 Task: Check the average views per listing of balcony in the last 1 year.
Action: Mouse moved to (883, 202)
Screenshot: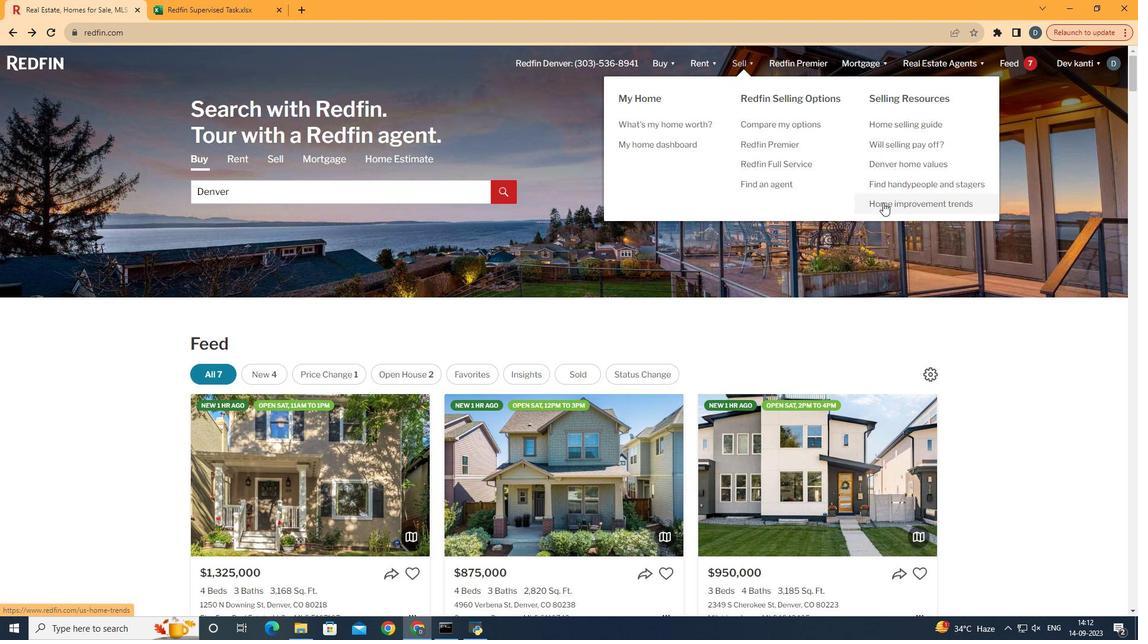
Action: Mouse pressed left at (883, 202)
Screenshot: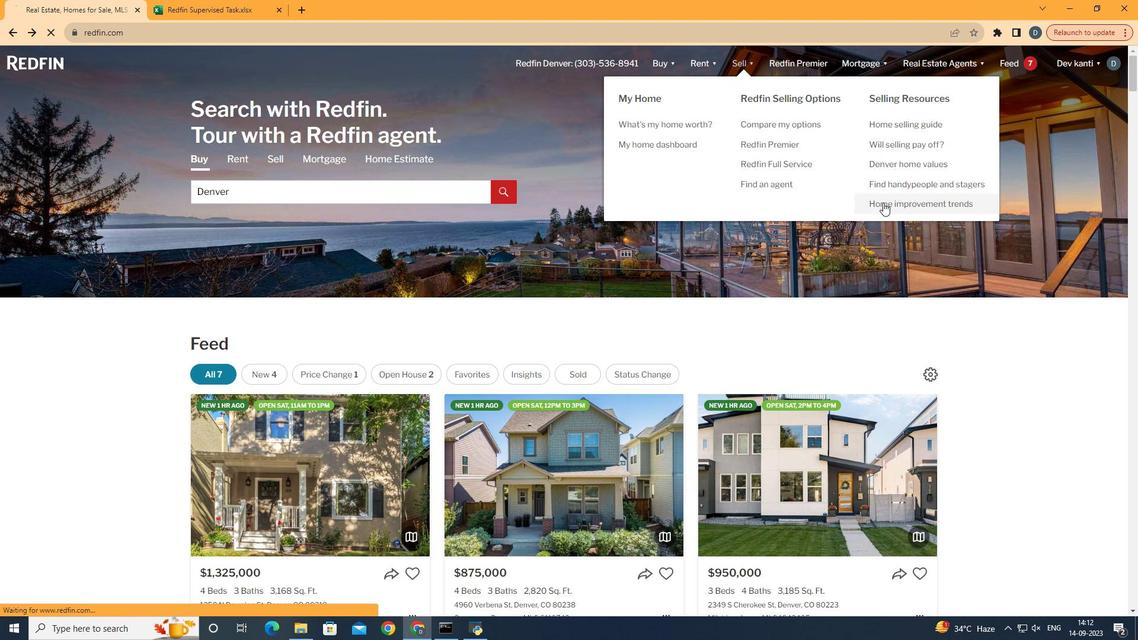 
Action: Mouse moved to (301, 224)
Screenshot: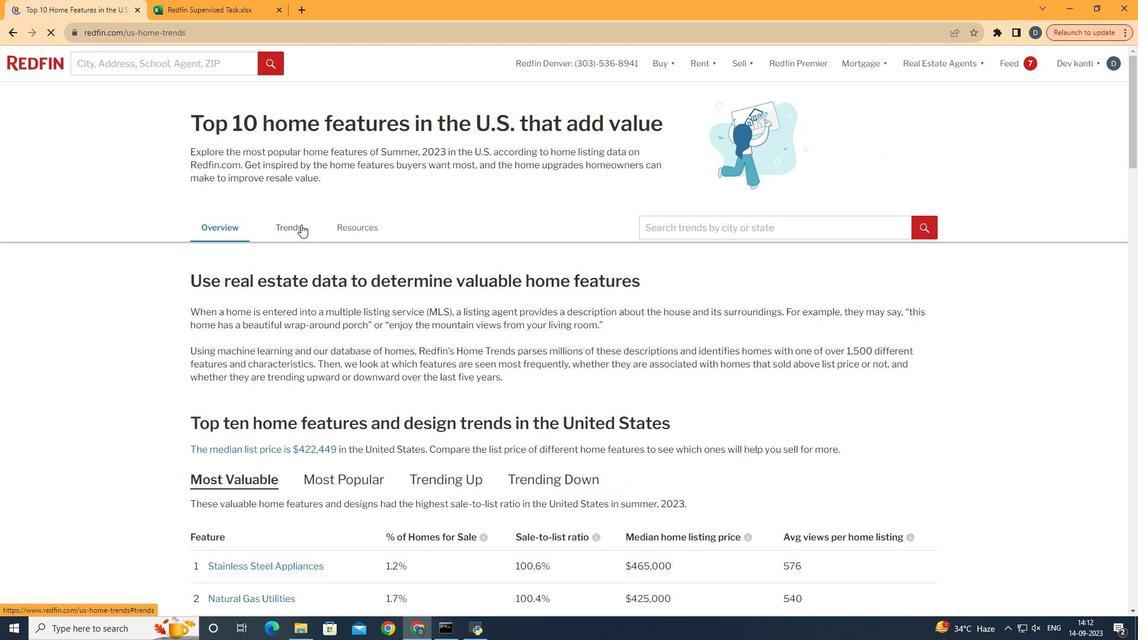 
Action: Mouse pressed left at (301, 224)
Screenshot: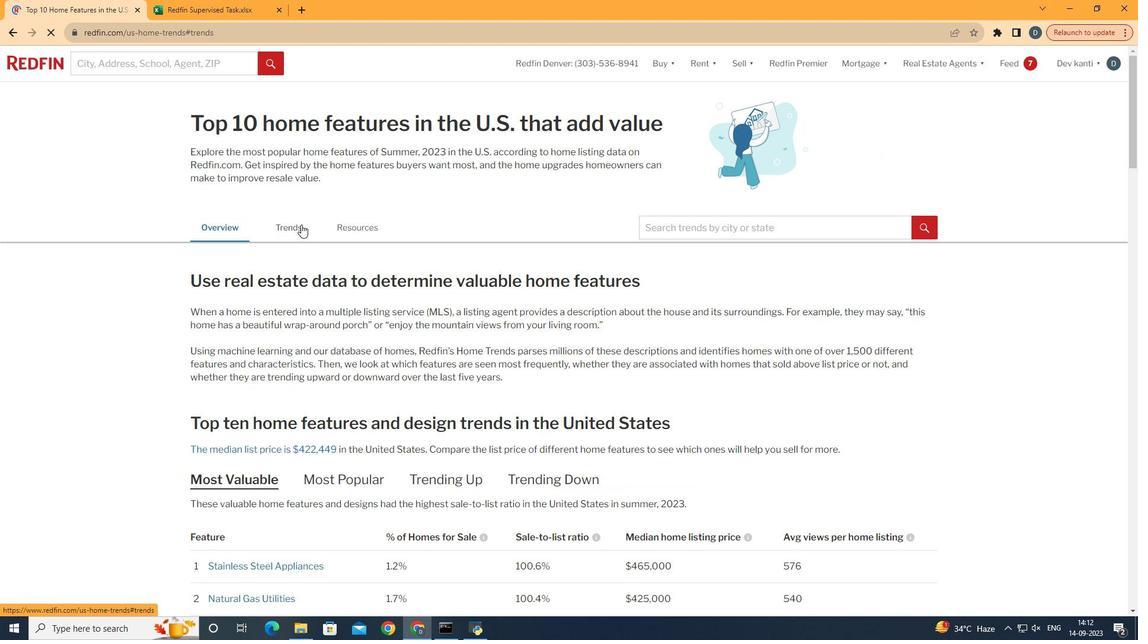 
Action: Mouse moved to (399, 403)
Screenshot: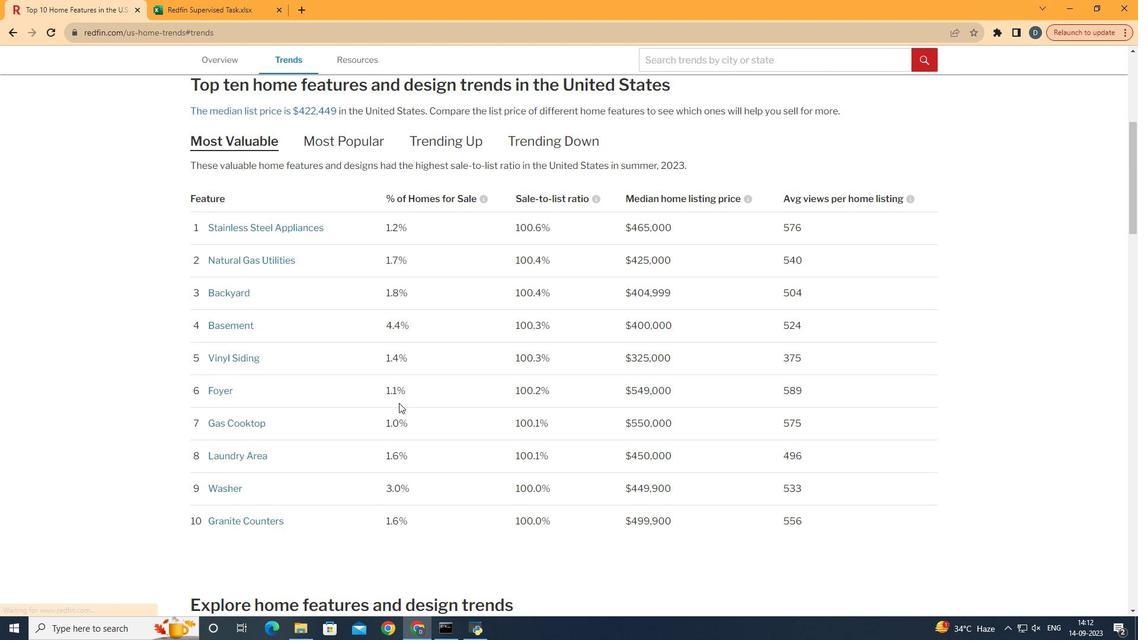 
Action: Mouse scrolled (399, 402) with delta (0, 0)
Screenshot: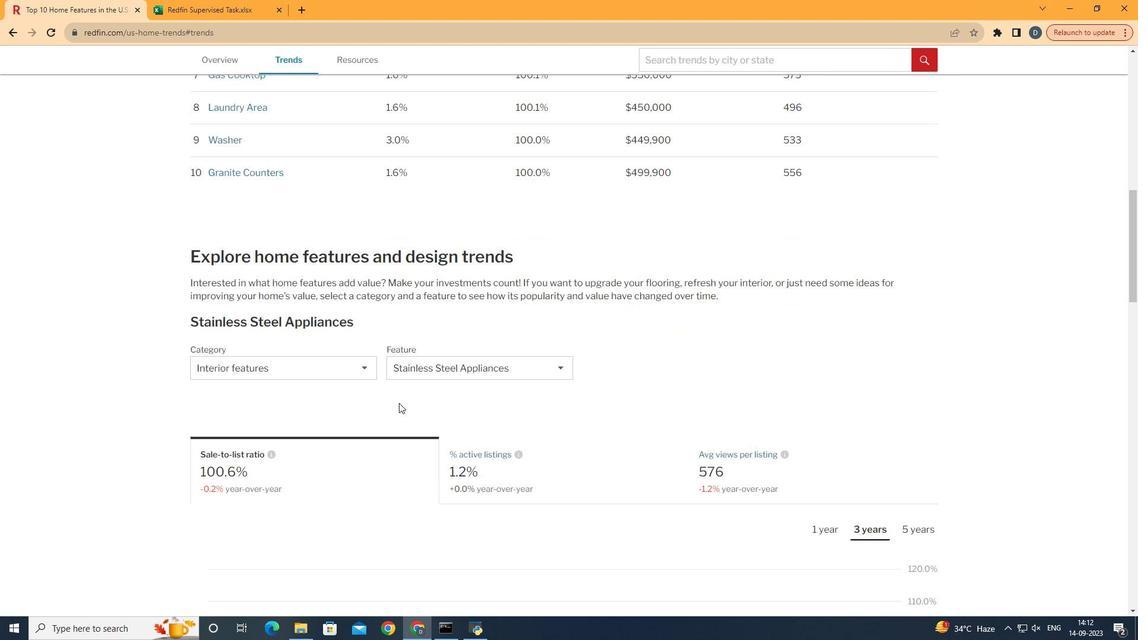
Action: Mouse scrolled (399, 402) with delta (0, 0)
Screenshot: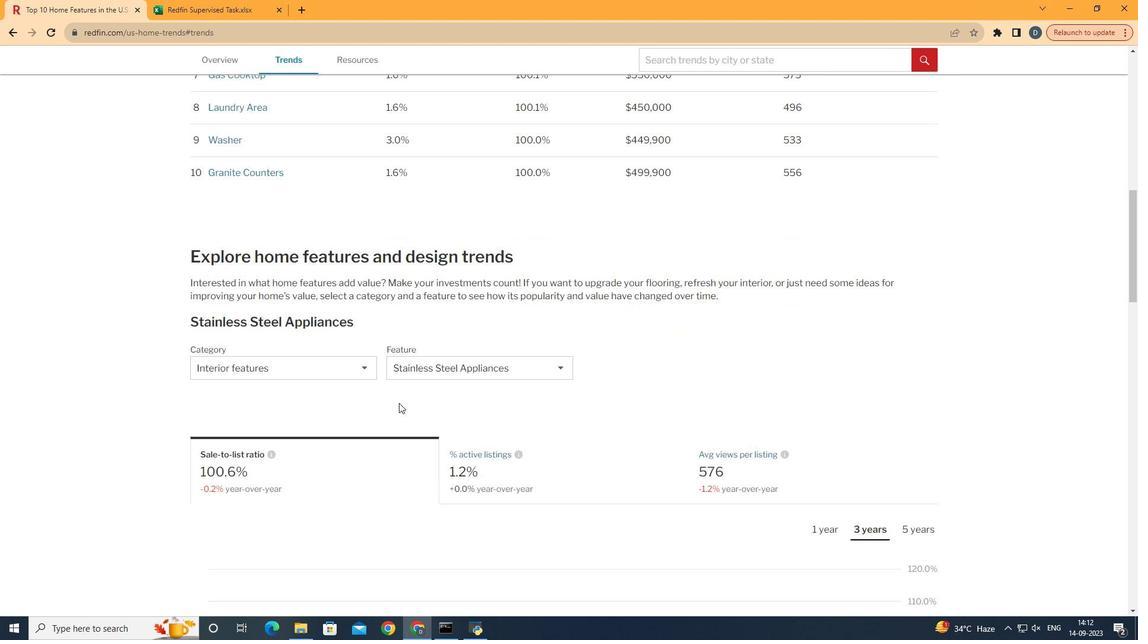 
Action: Mouse scrolled (399, 402) with delta (0, 0)
Screenshot: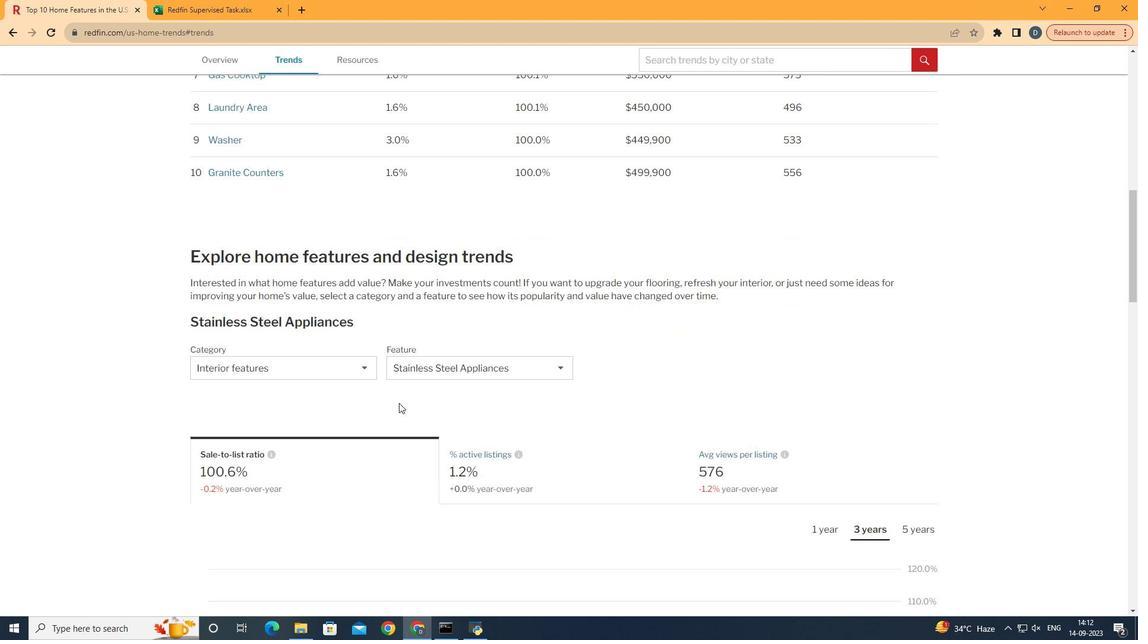 
Action: Mouse scrolled (399, 402) with delta (0, 0)
Screenshot: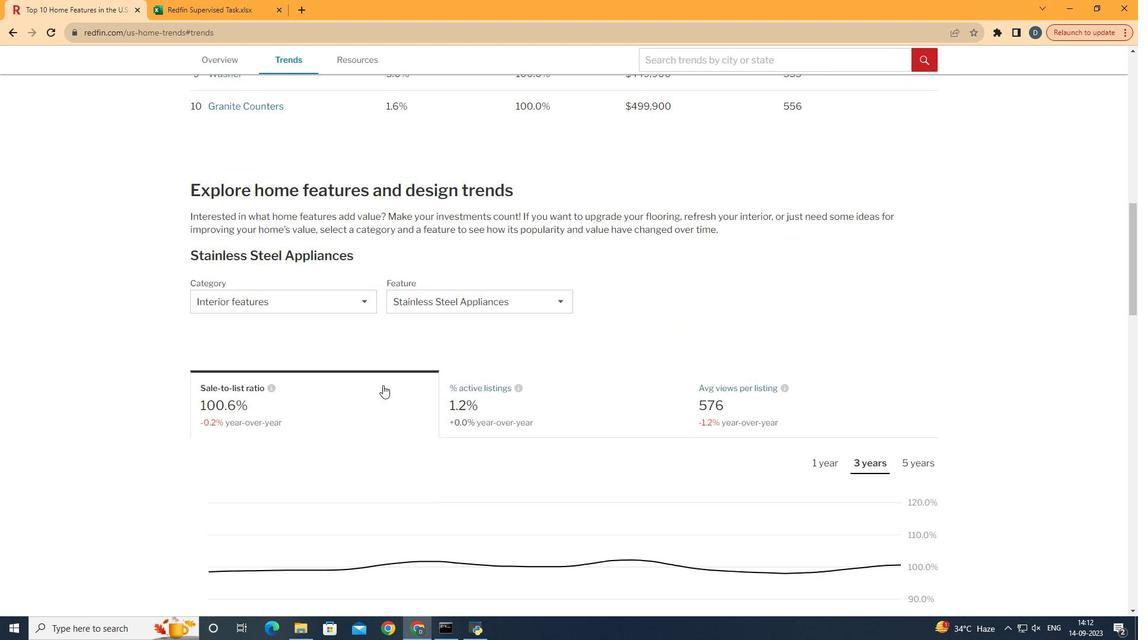 
Action: Mouse scrolled (399, 402) with delta (0, 0)
Screenshot: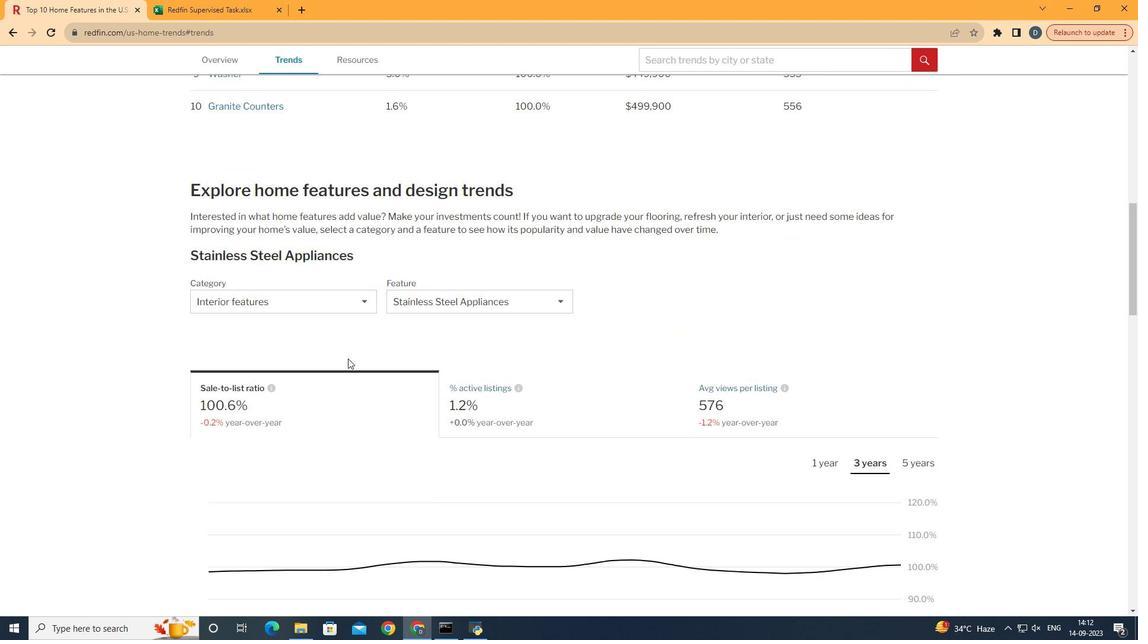 
Action: Mouse scrolled (399, 402) with delta (0, 0)
Screenshot: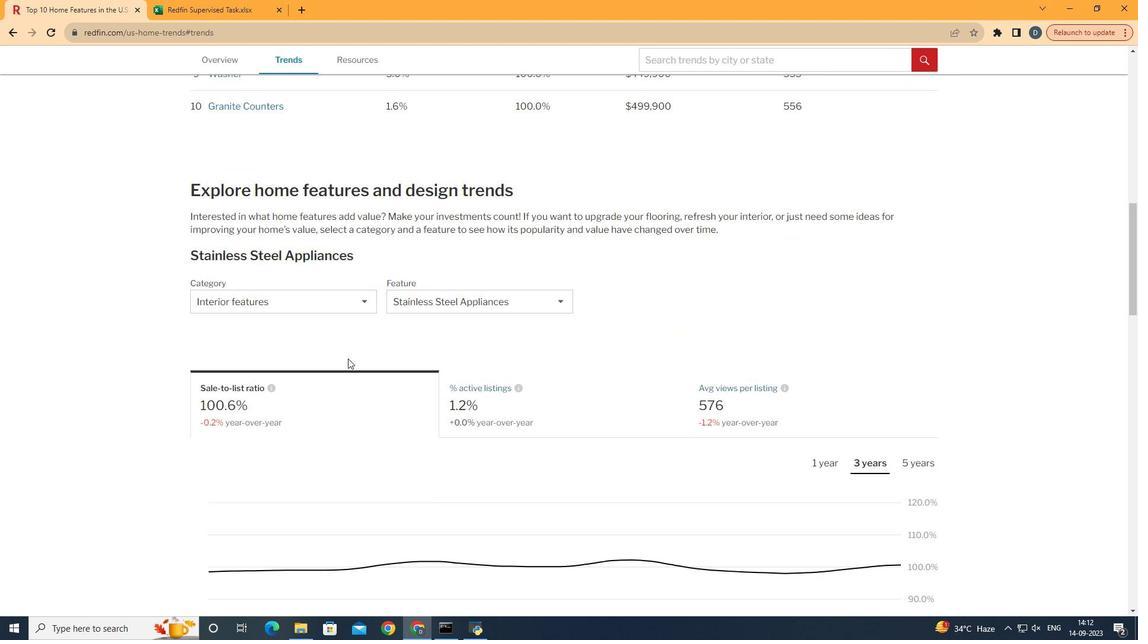 
Action: Mouse scrolled (399, 402) with delta (0, 0)
Screenshot: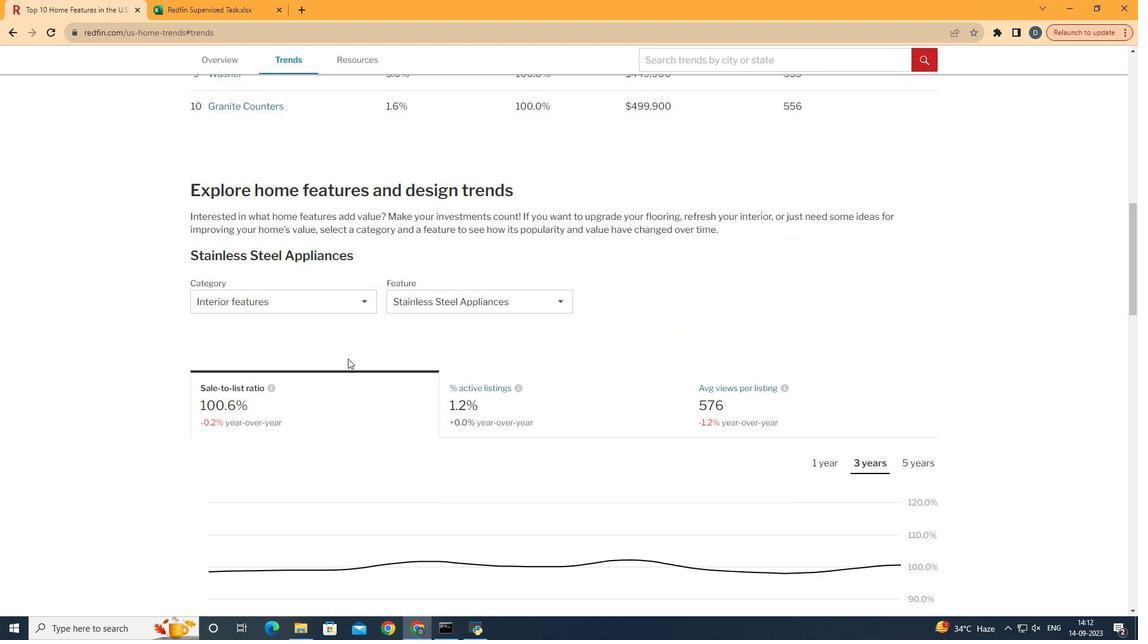 
Action: Mouse moved to (286, 301)
Screenshot: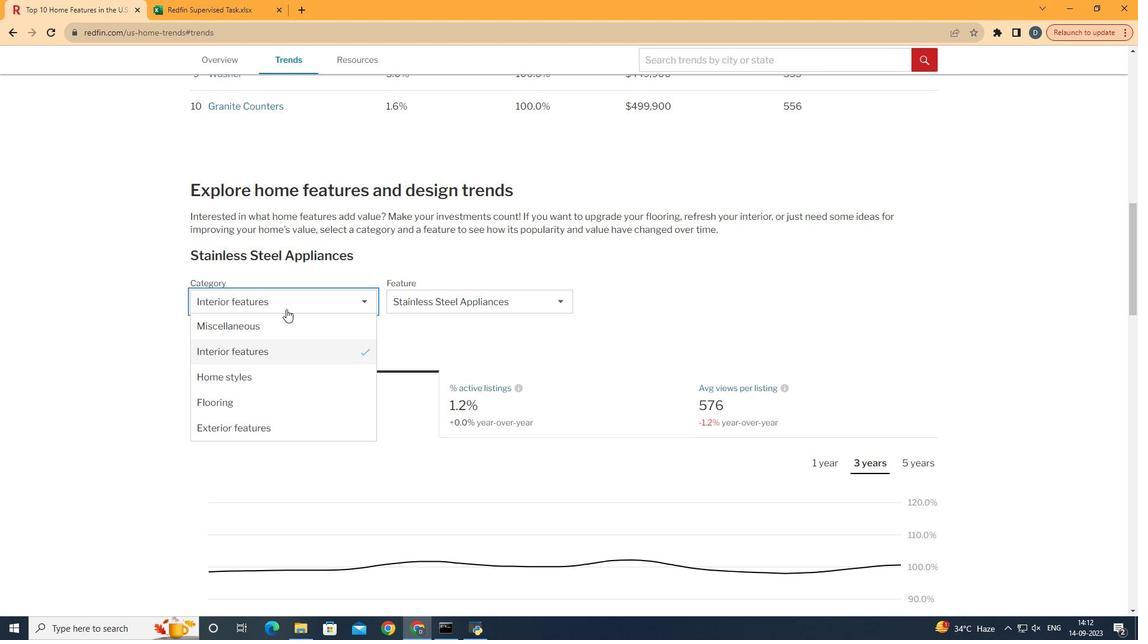 
Action: Mouse pressed left at (286, 301)
Screenshot: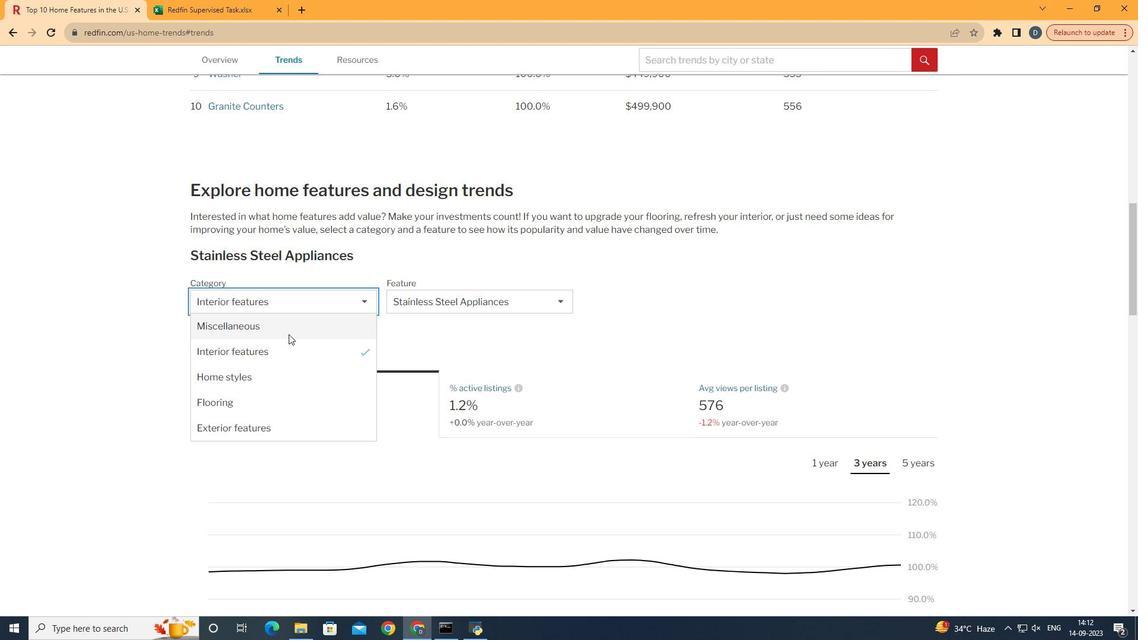 
Action: Mouse moved to (304, 418)
Screenshot: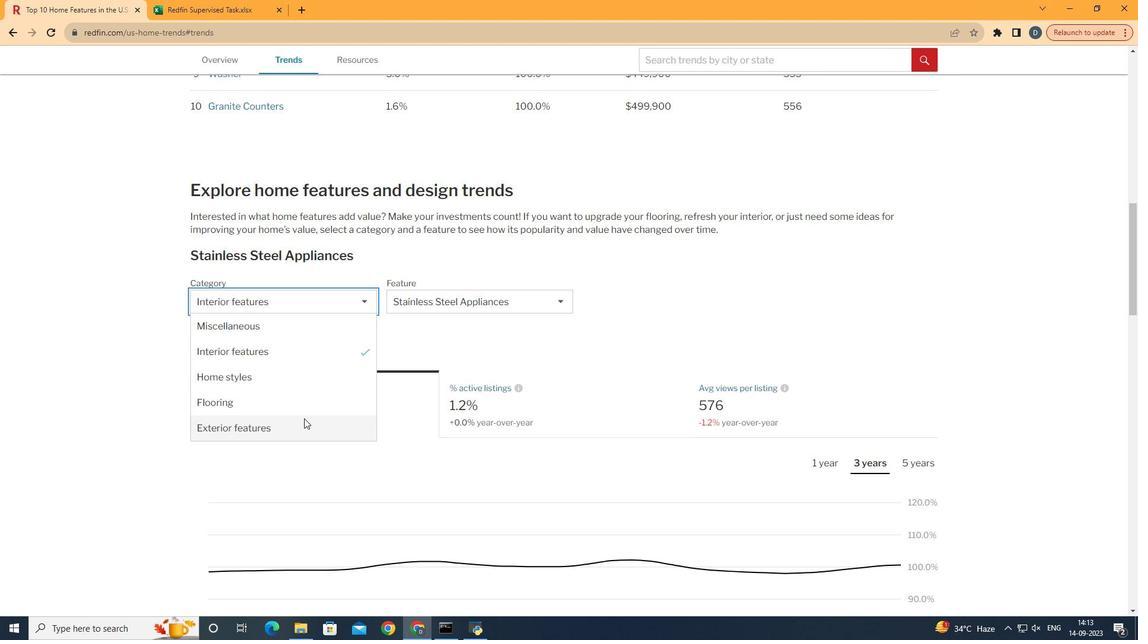 
Action: Mouse pressed left at (304, 418)
Screenshot: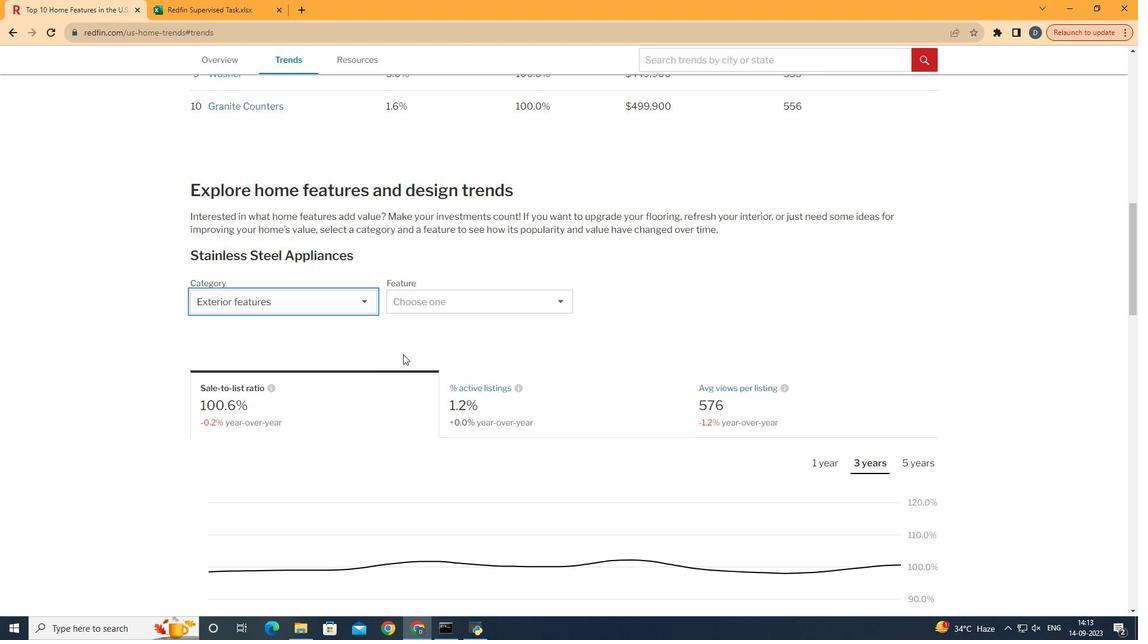 
Action: Mouse moved to (487, 301)
Screenshot: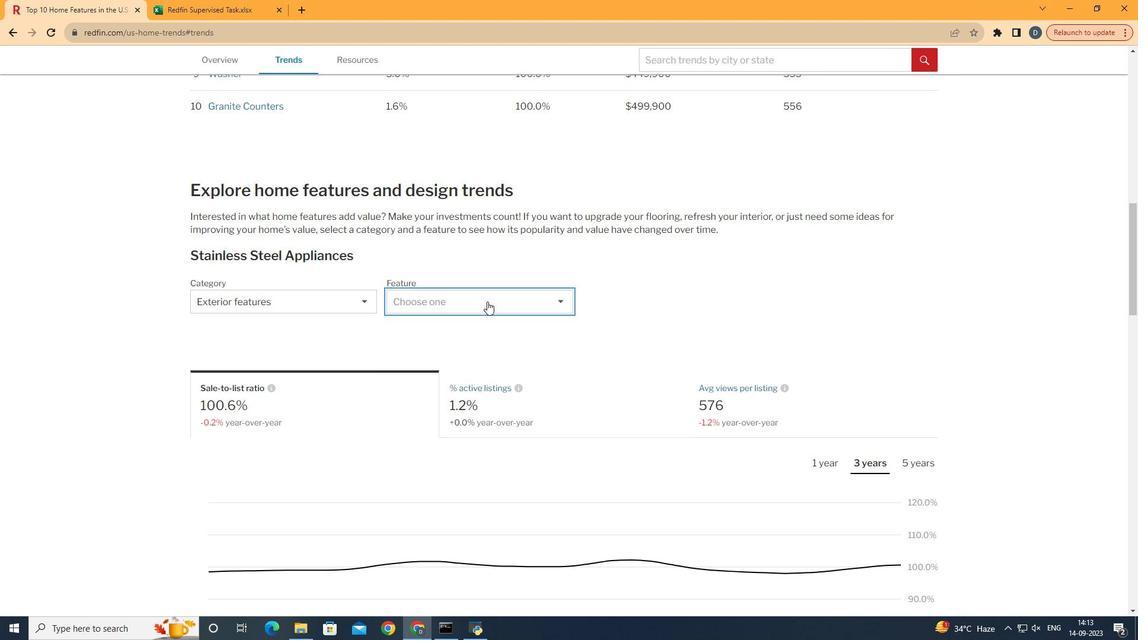 
Action: Mouse pressed left at (487, 301)
Screenshot: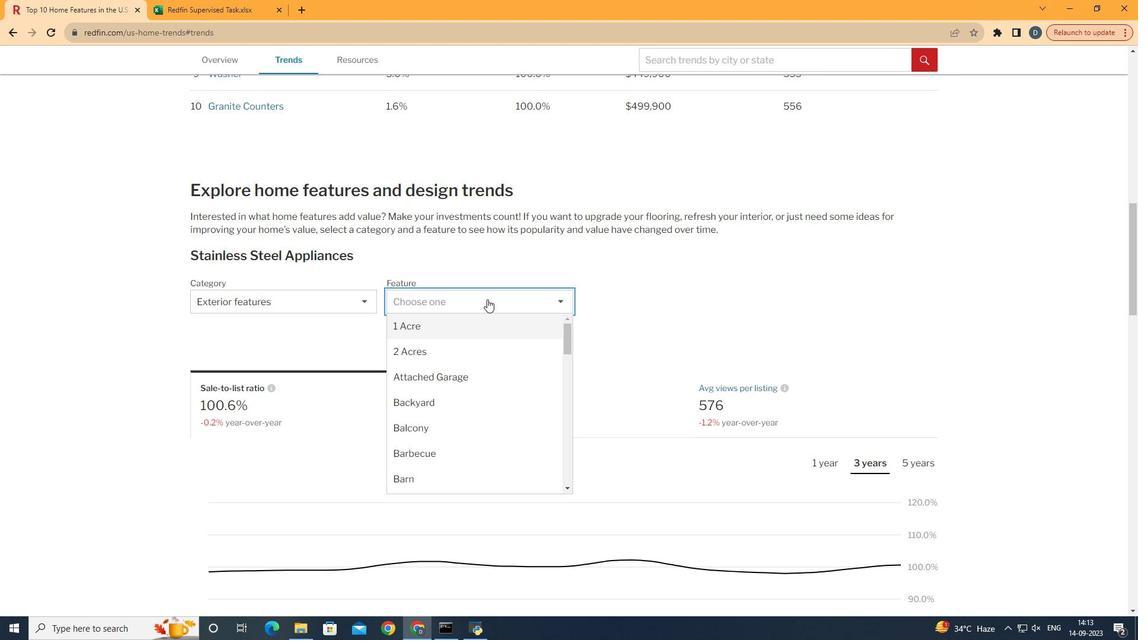 
Action: Mouse moved to (495, 432)
Screenshot: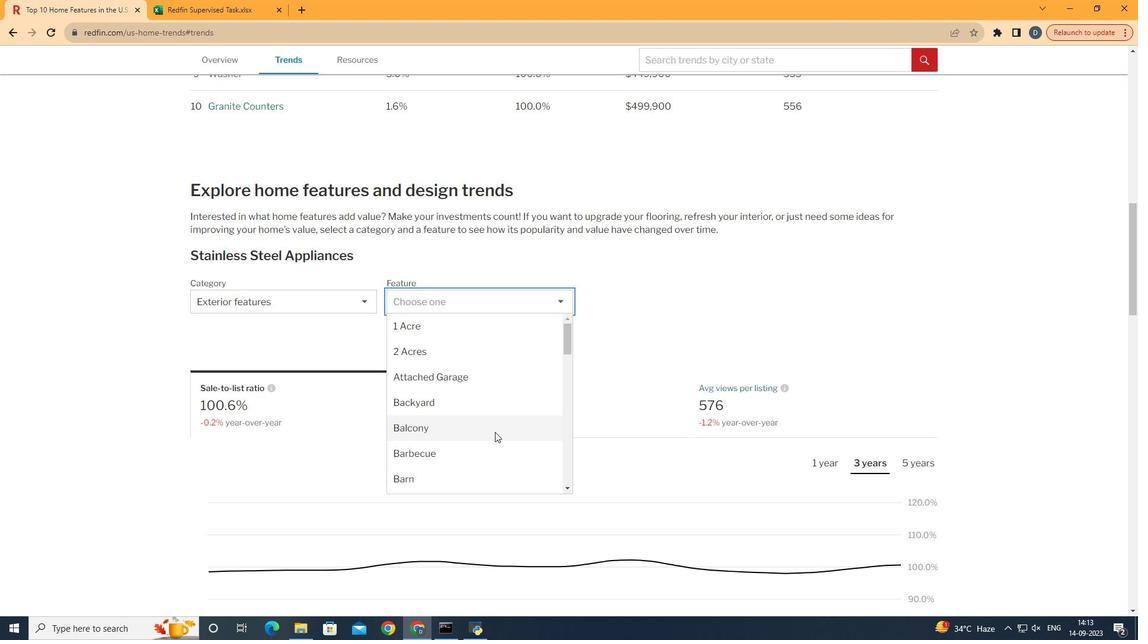 
Action: Mouse pressed left at (495, 432)
Screenshot: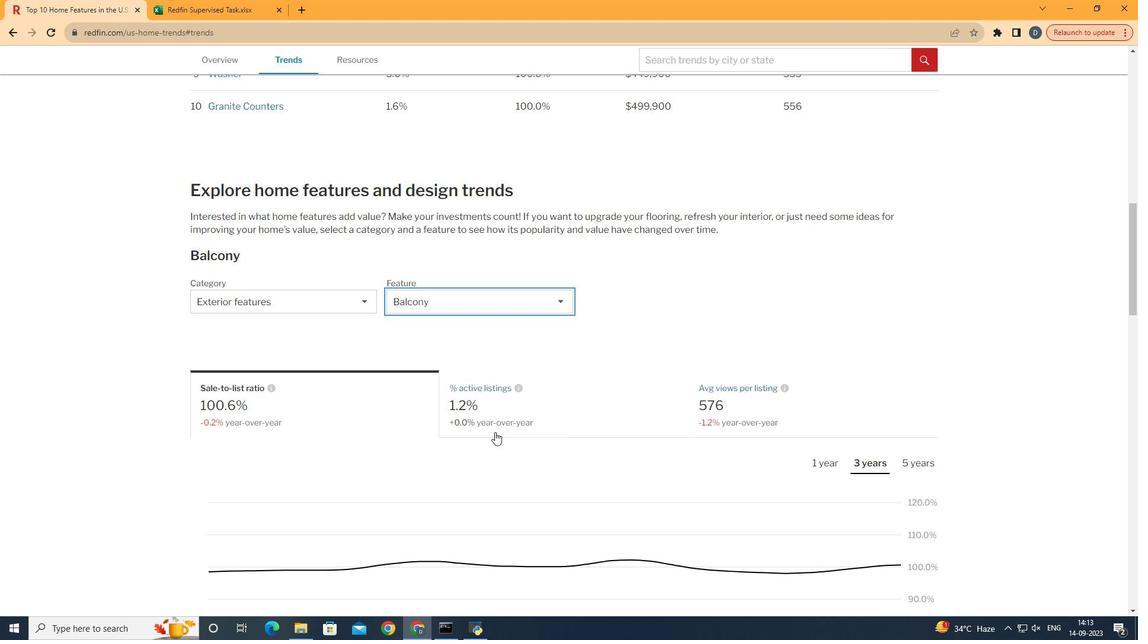 
Action: Mouse moved to (879, 409)
Screenshot: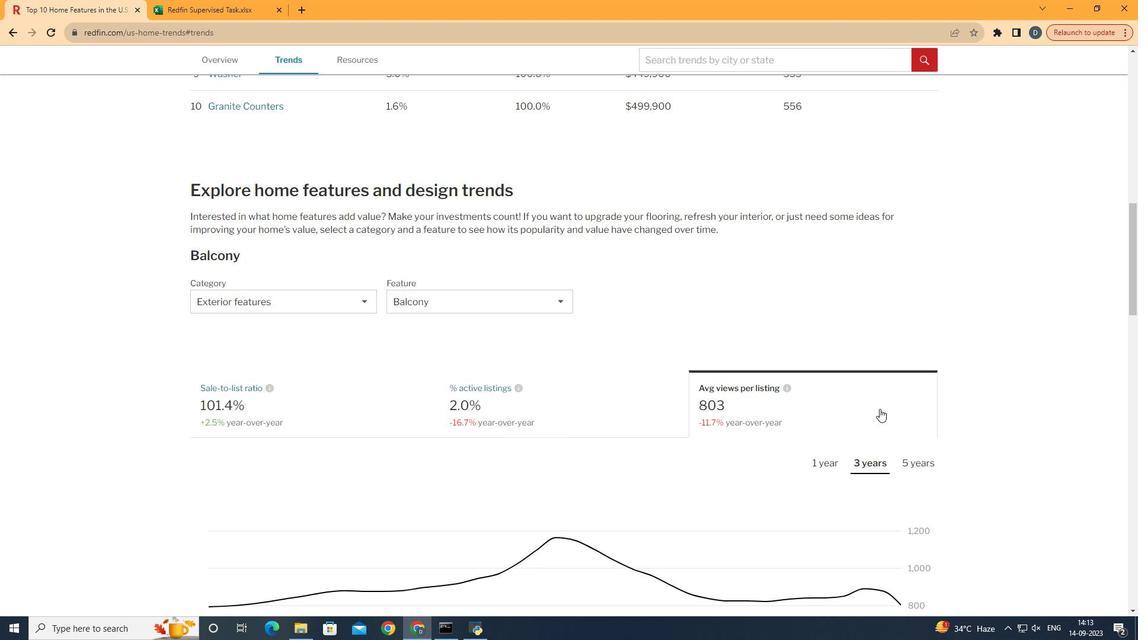 
Action: Mouse pressed left at (879, 409)
Screenshot: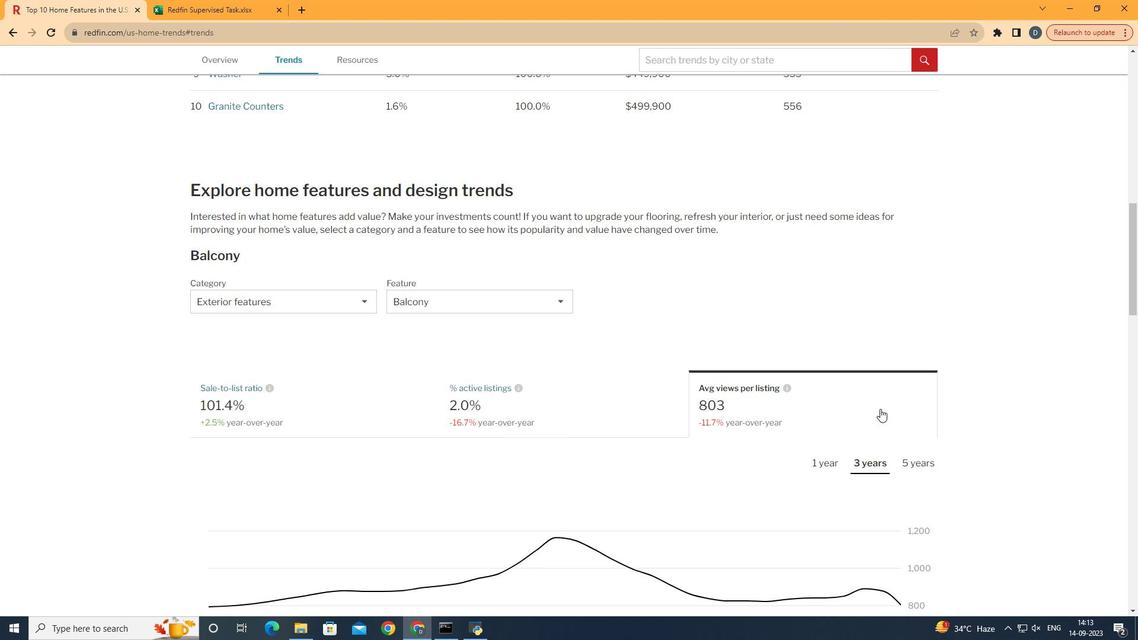 
Action: Mouse moved to (816, 463)
Screenshot: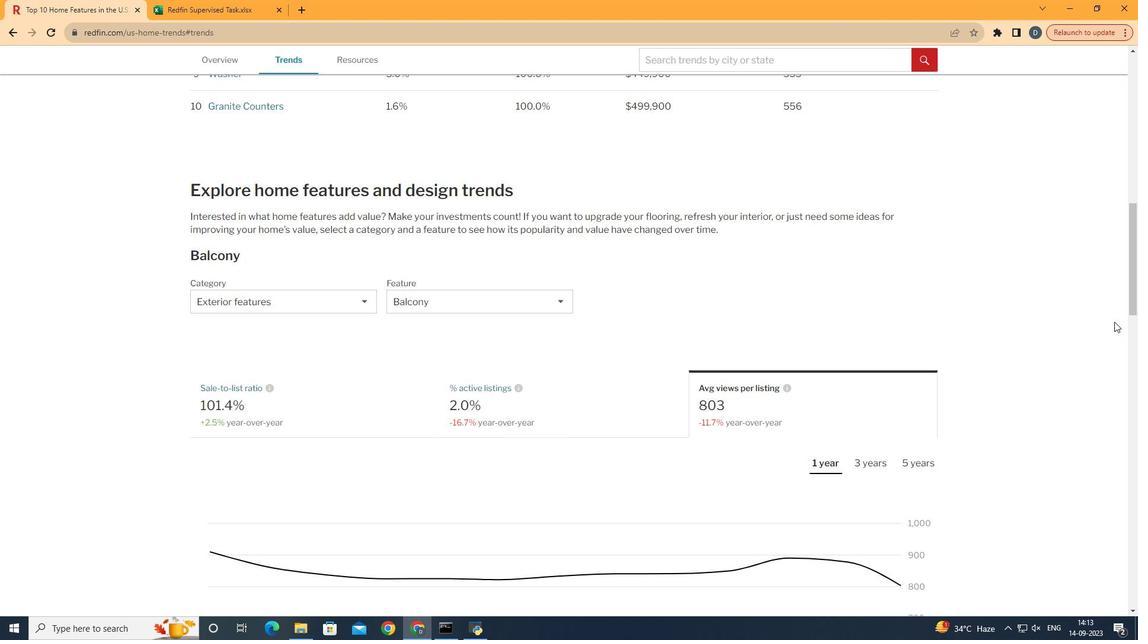
Action: Mouse pressed left at (816, 463)
Screenshot: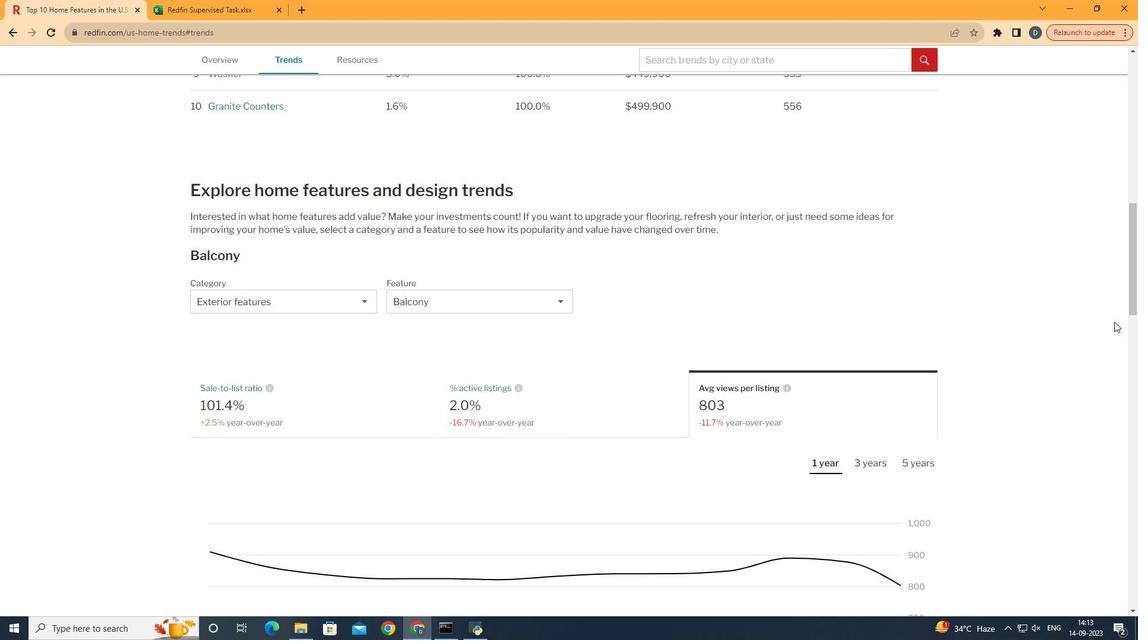
Action: Mouse moved to (1114, 321)
Screenshot: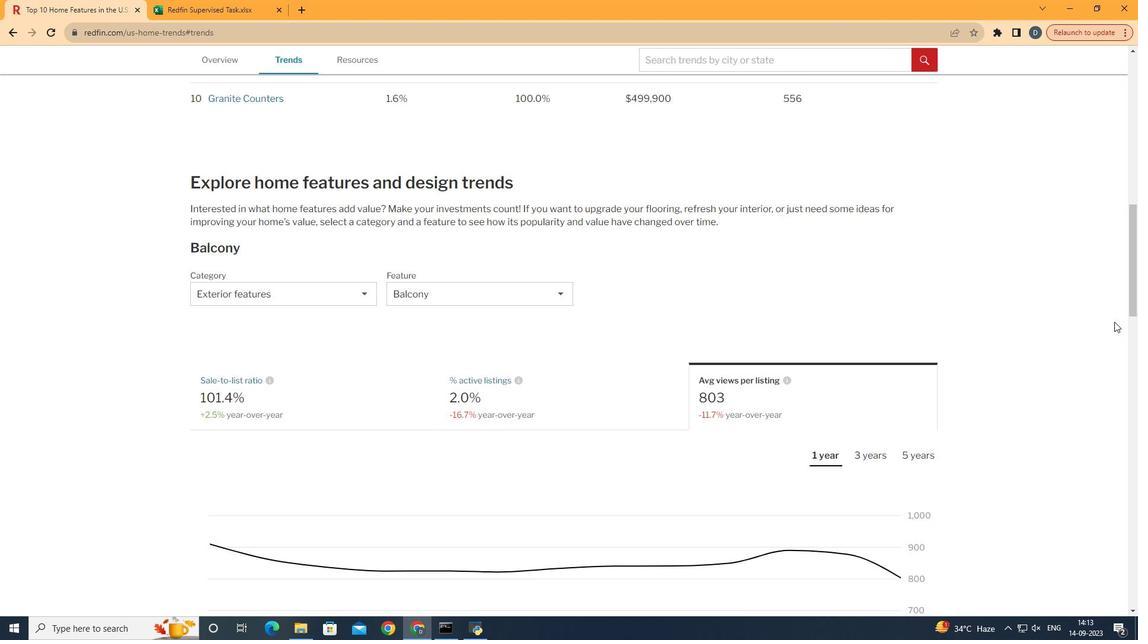 
Action: Mouse scrolled (1114, 321) with delta (0, 0)
Screenshot: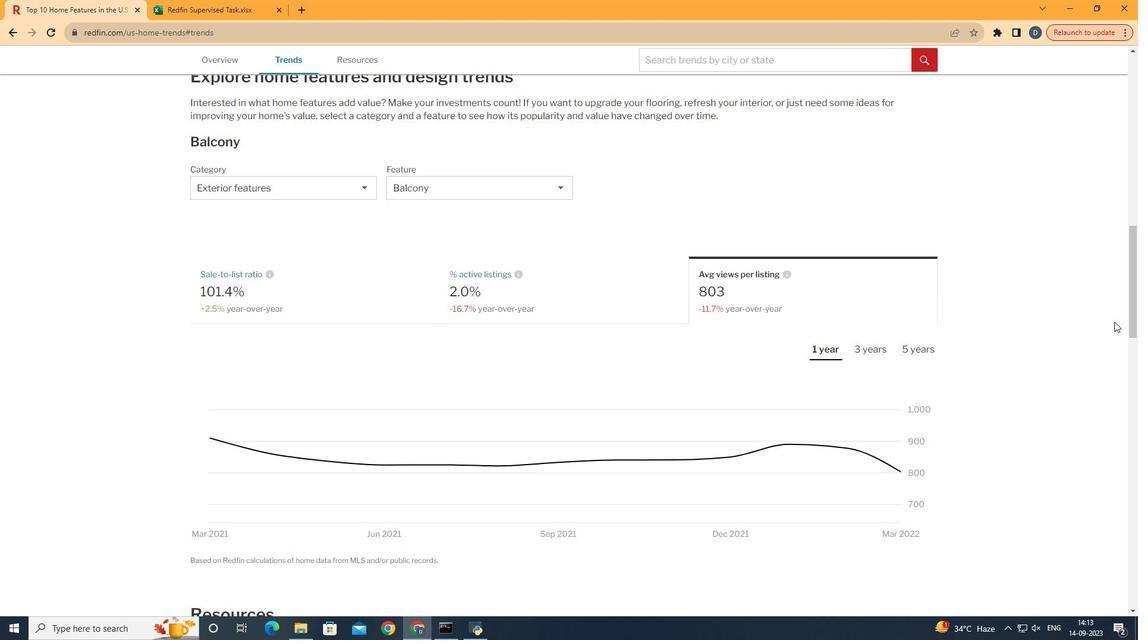 
Action: Mouse scrolled (1114, 321) with delta (0, 0)
Screenshot: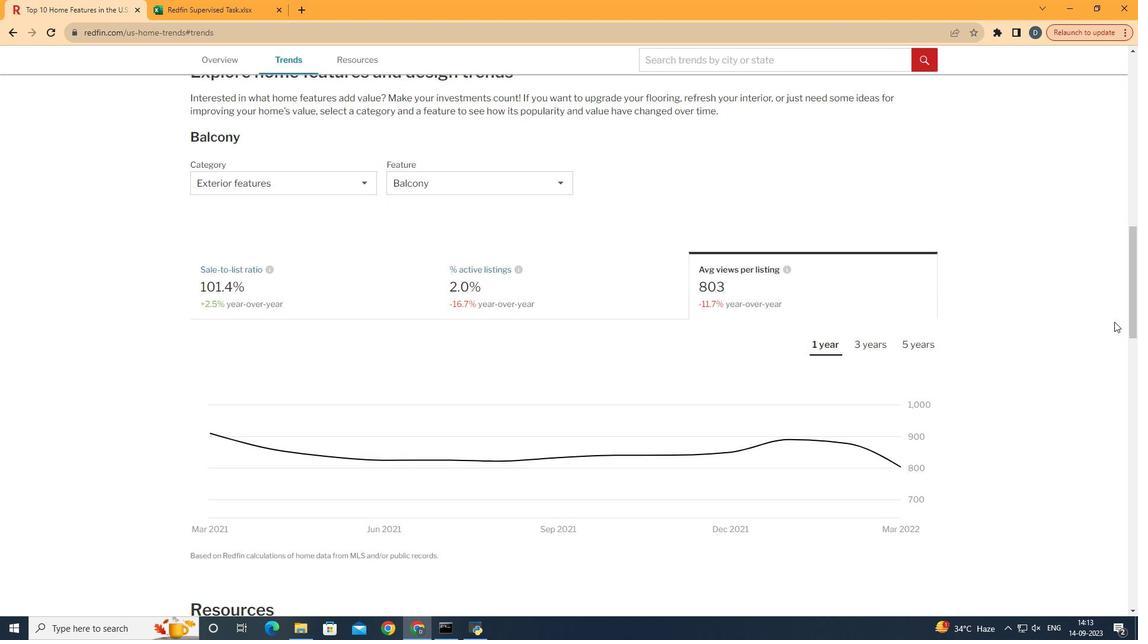 
